 Task: Look for products in the category "Rice" from Tinkyada only.
Action: Mouse moved to (802, 304)
Screenshot: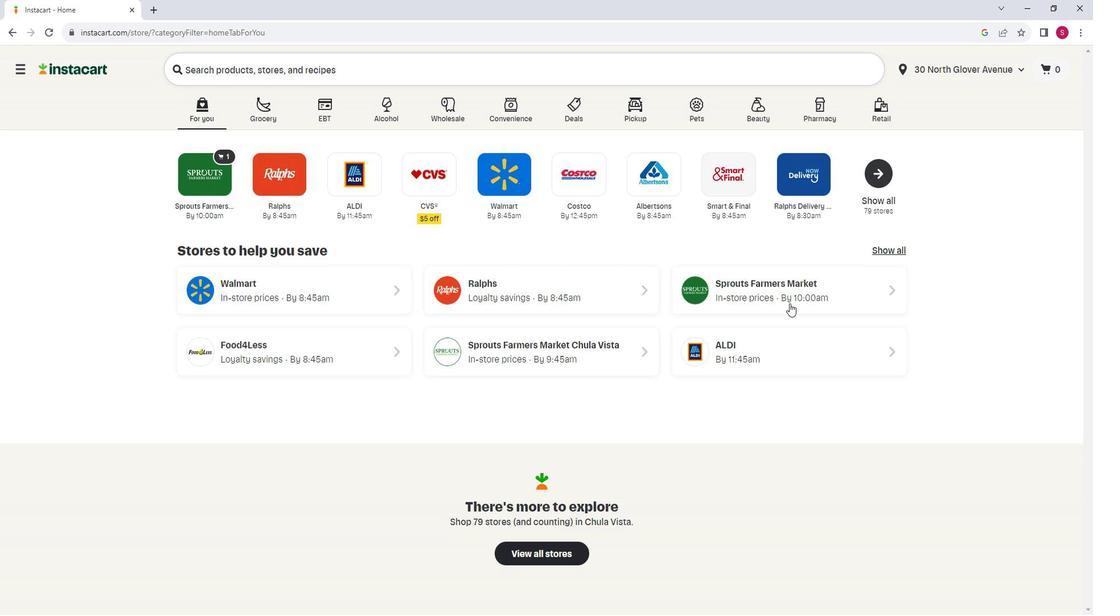 
Action: Mouse pressed left at (802, 304)
Screenshot: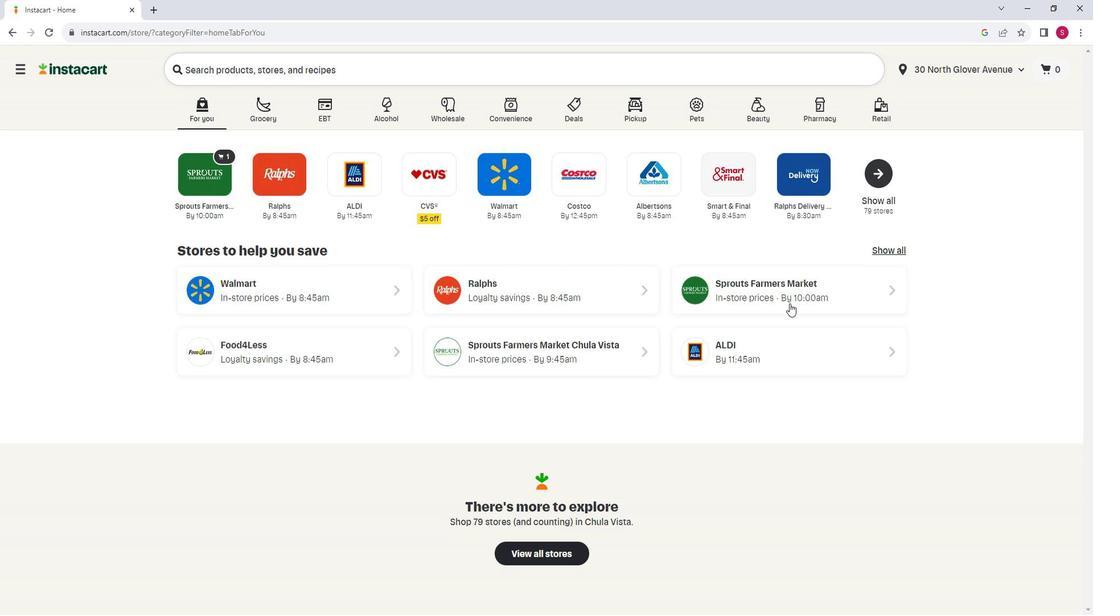 
Action: Mouse moved to (121, 350)
Screenshot: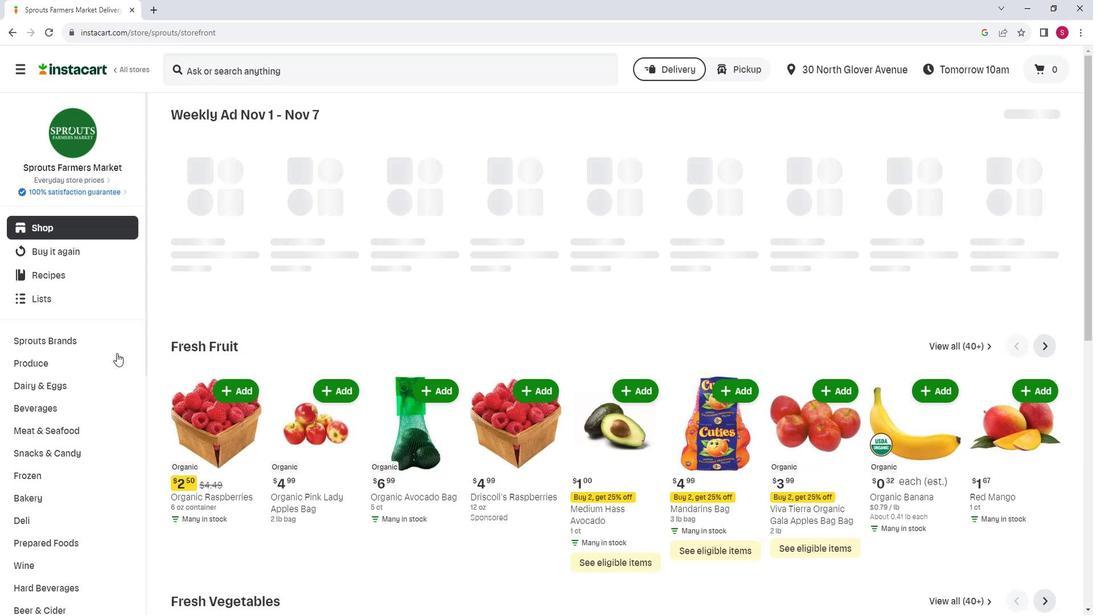 
Action: Mouse scrolled (121, 350) with delta (0, 0)
Screenshot: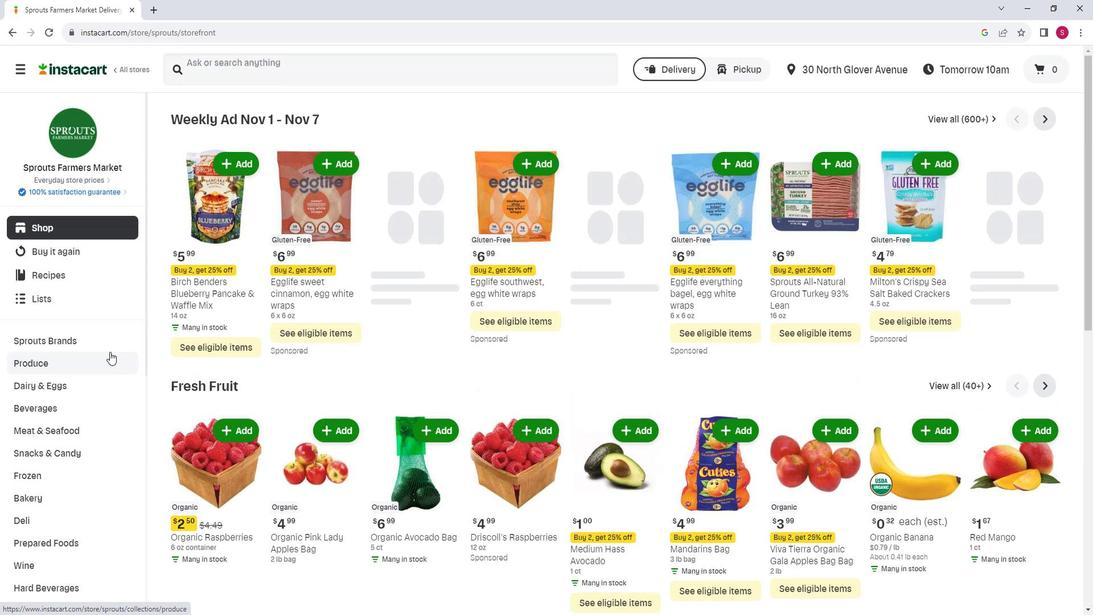 
Action: Mouse moved to (121, 350)
Screenshot: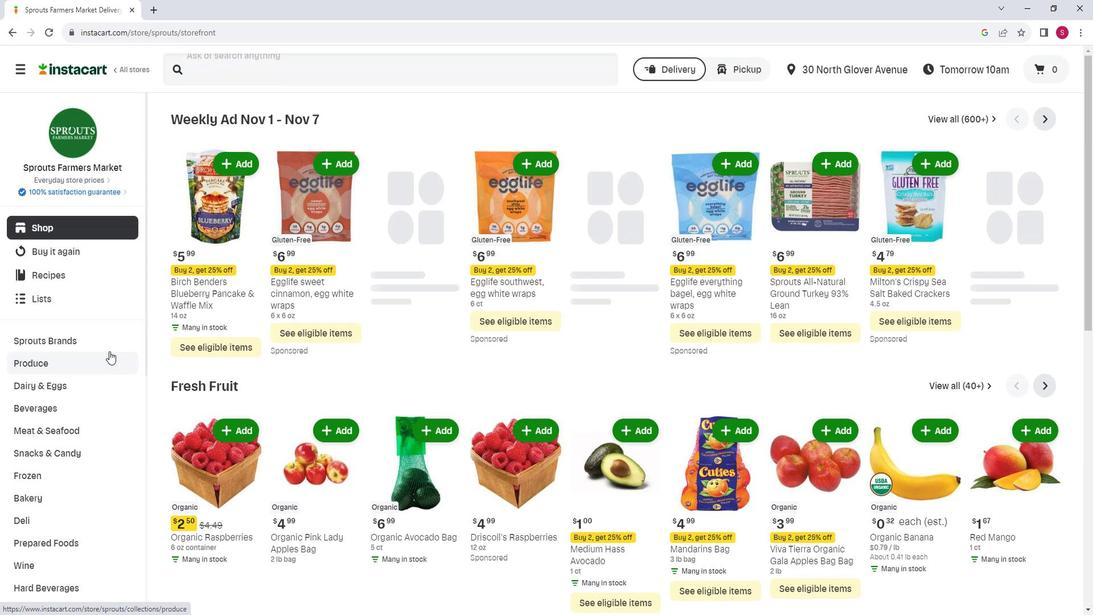 
Action: Mouse scrolled (121, 349) with delta (0, 0)
Screenshot: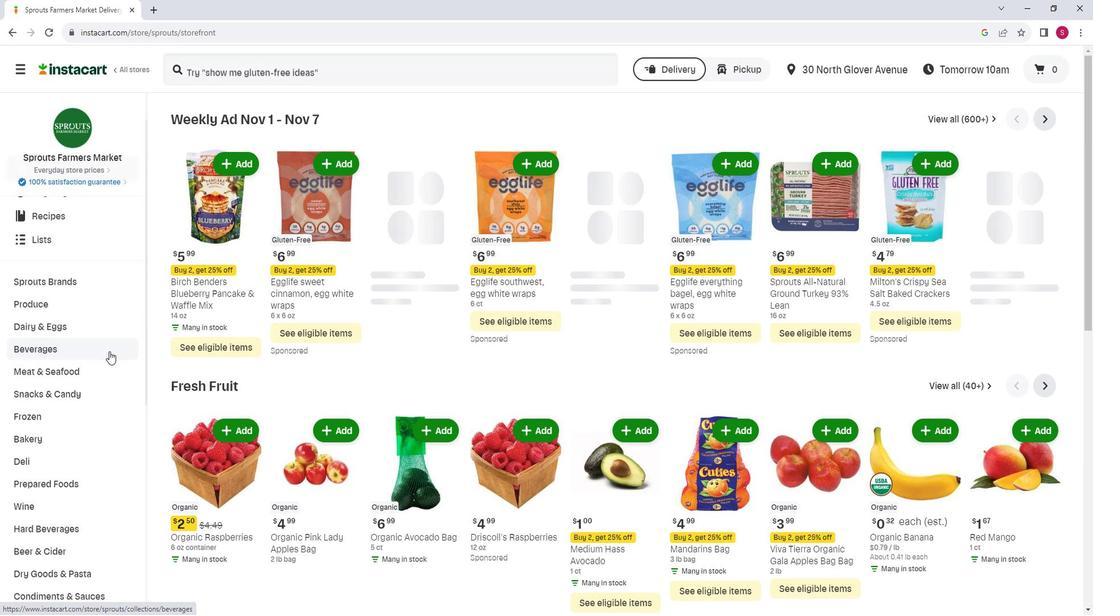 
Action: Mouse moved to (84, 507)
Screenshot: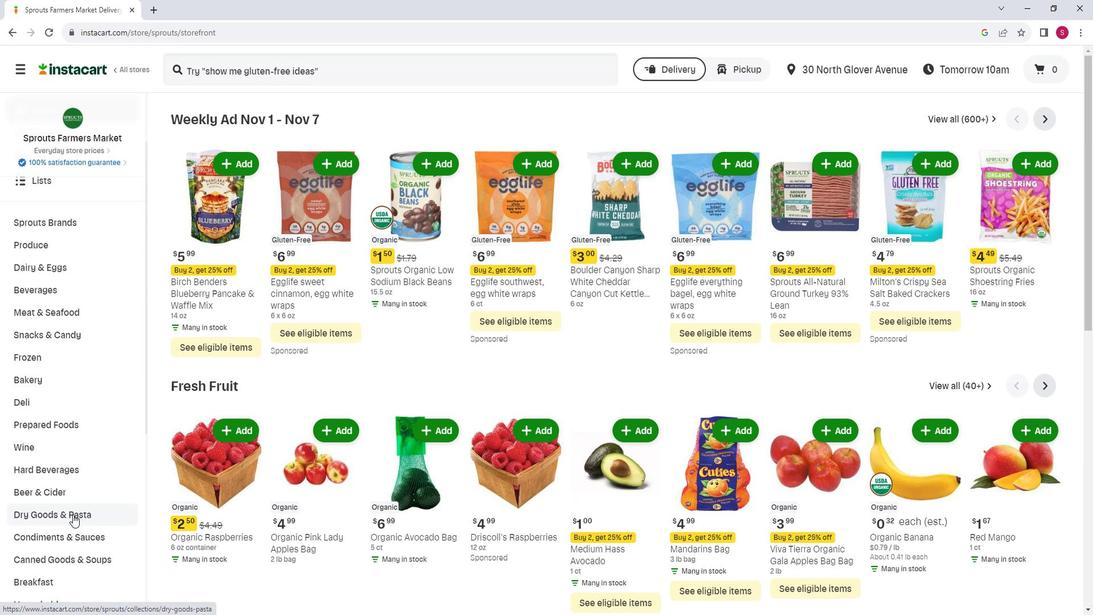 
Action: Mouse pressed left at (84, 507)
Screenshot: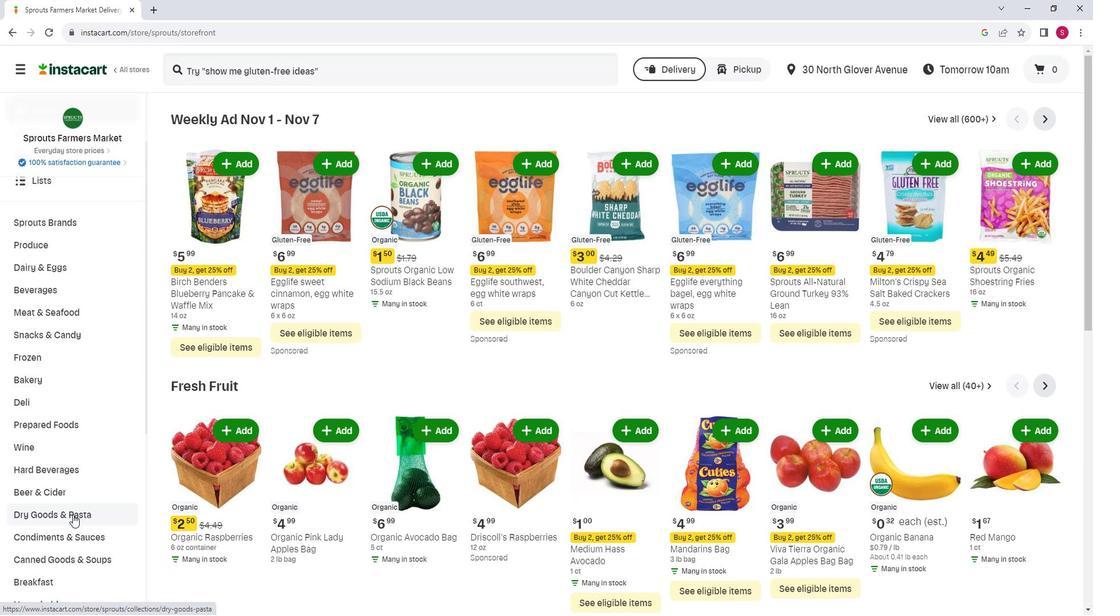 
Action: Mouse moved to (325, 155)
Screenshot: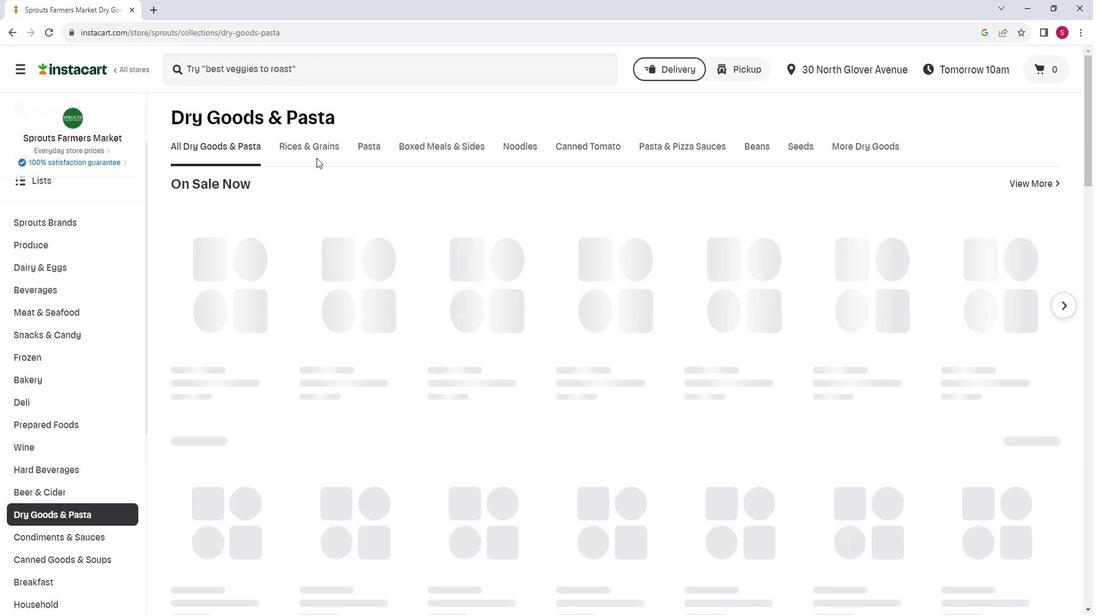 
Action: Mouse pressed left at (325, 155)
Screenshot: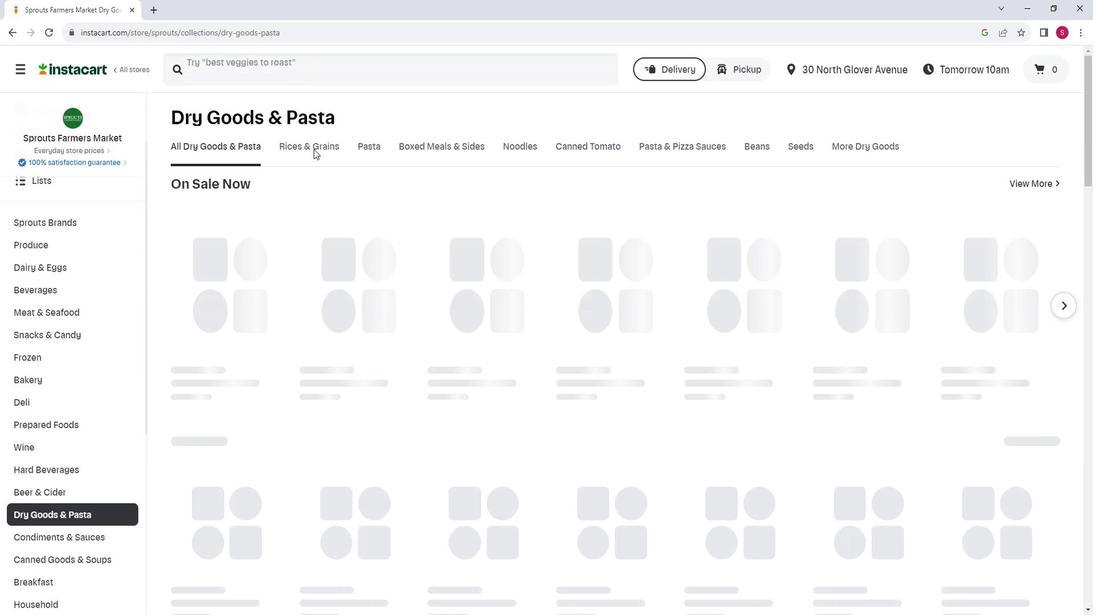 
Action: Mouse moved to (331, 151)
Screenshot: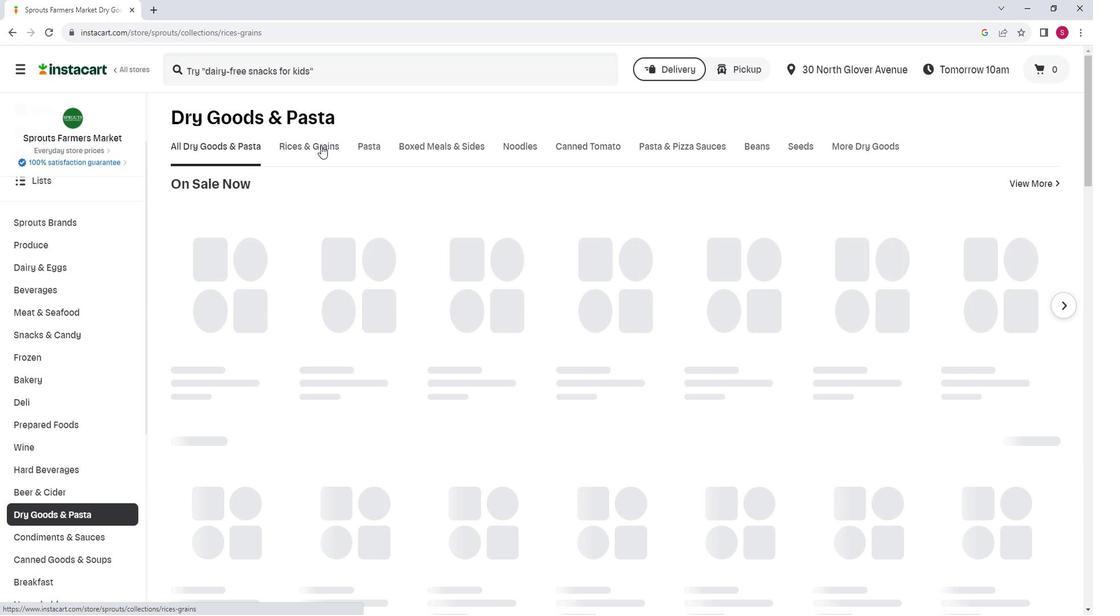 
Action: Mouse pressed left at (331, 151)
Screenshot: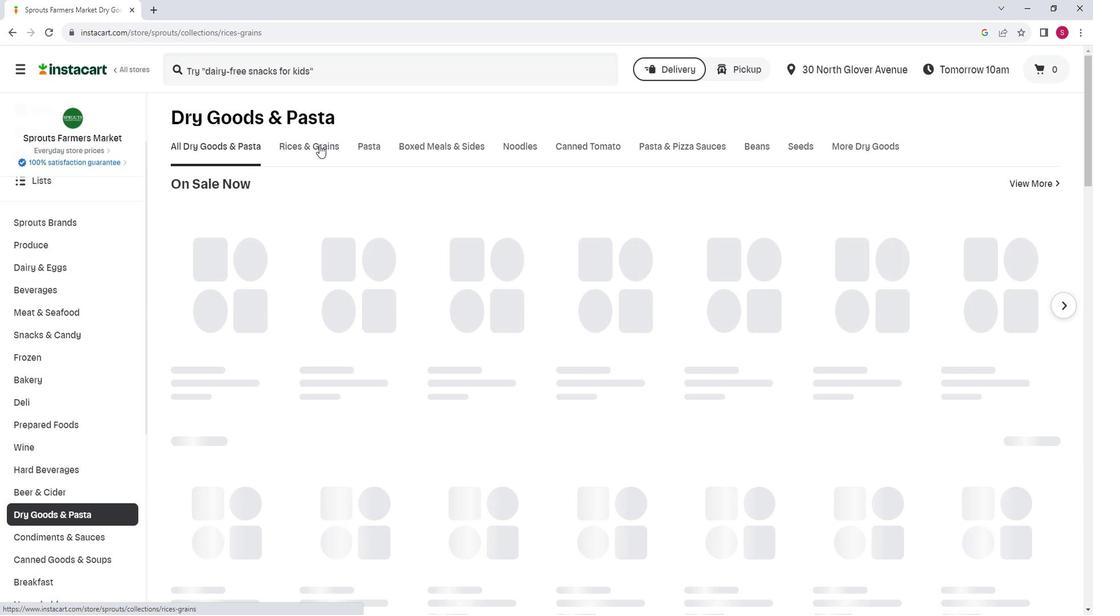 
Action: Mouse moved to (271, 190)
Screenshot: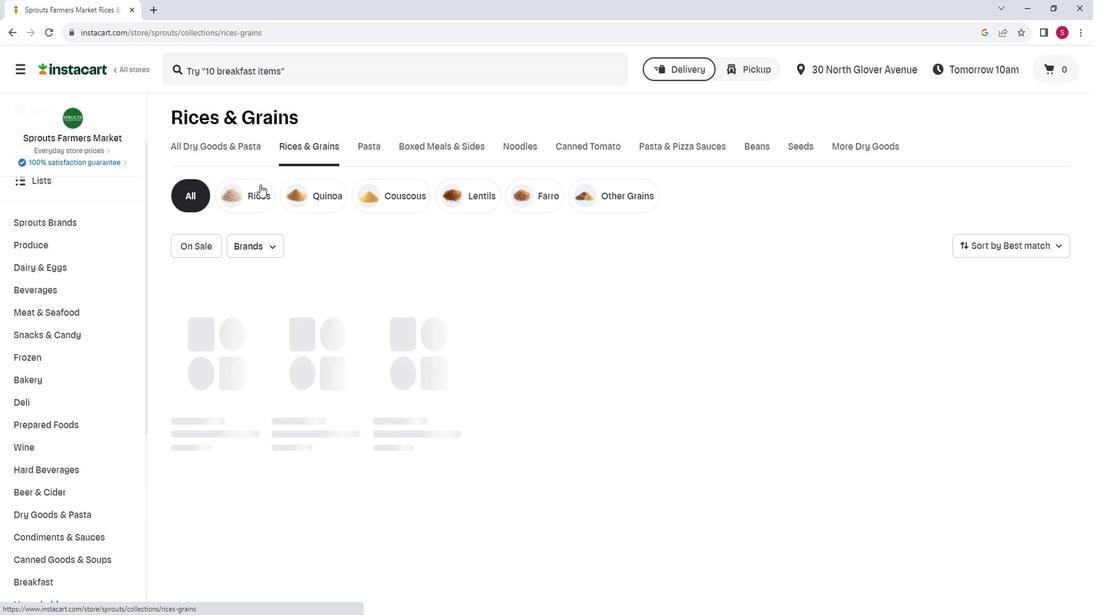 
Action: Mouse pressed left at (271, 190)
Screenshot: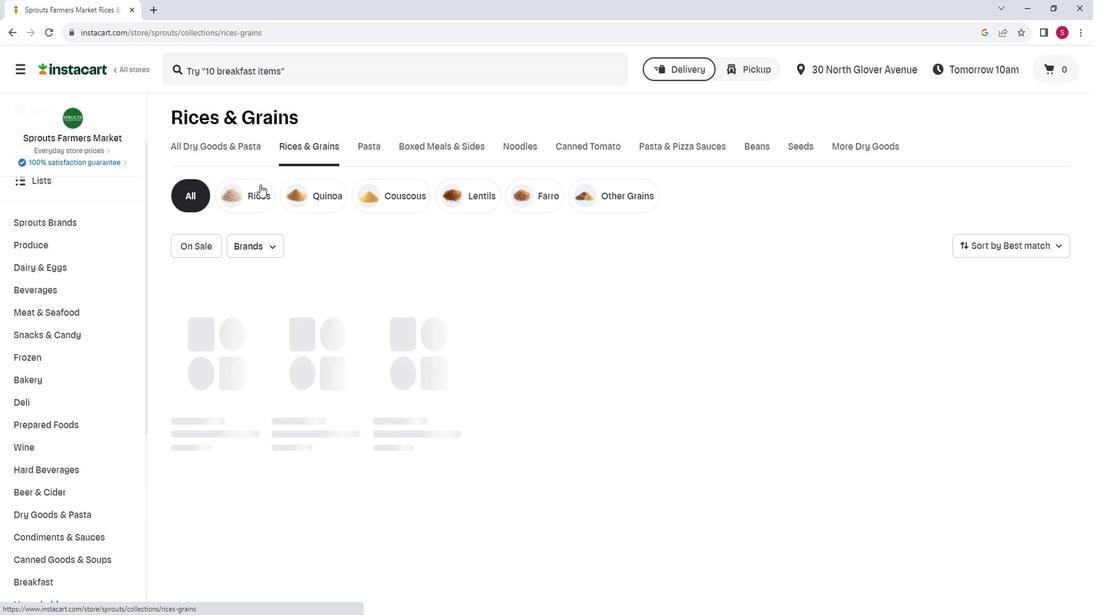 
Action: Mouse moved to (279, 250)
Screenshot: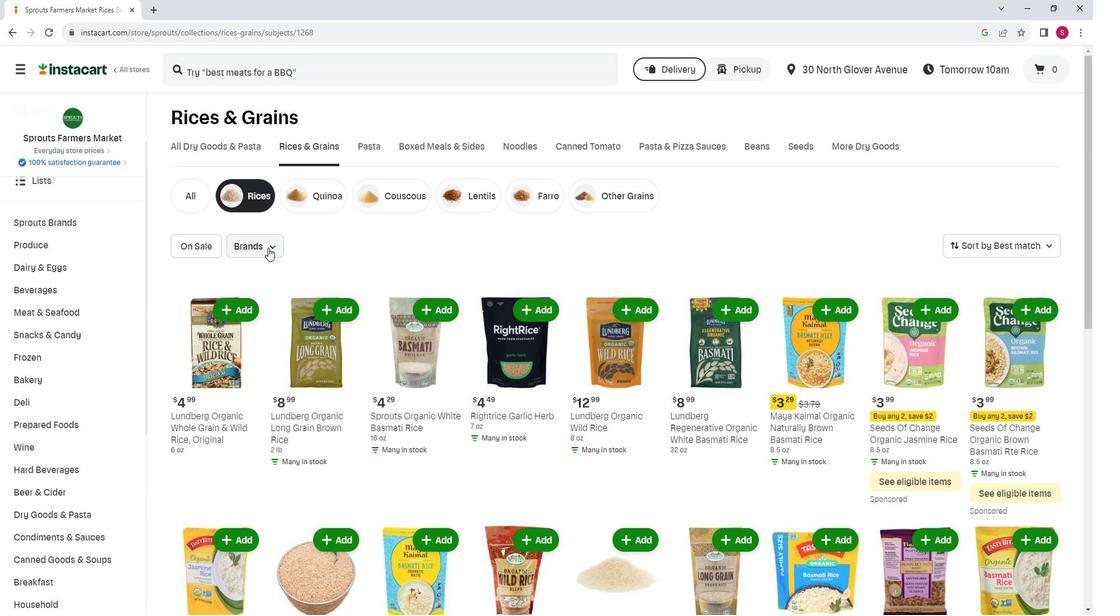
Action: Mouse pressed left at (279, 250)
Screenshot: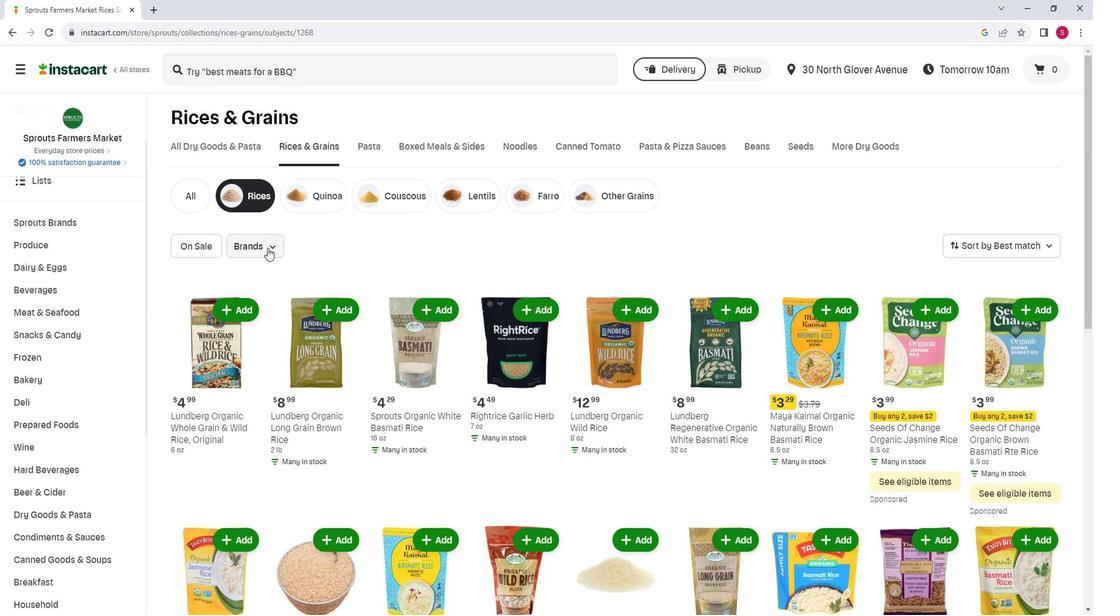 
Action: Mouse moved to (310, 329)
Screenshot: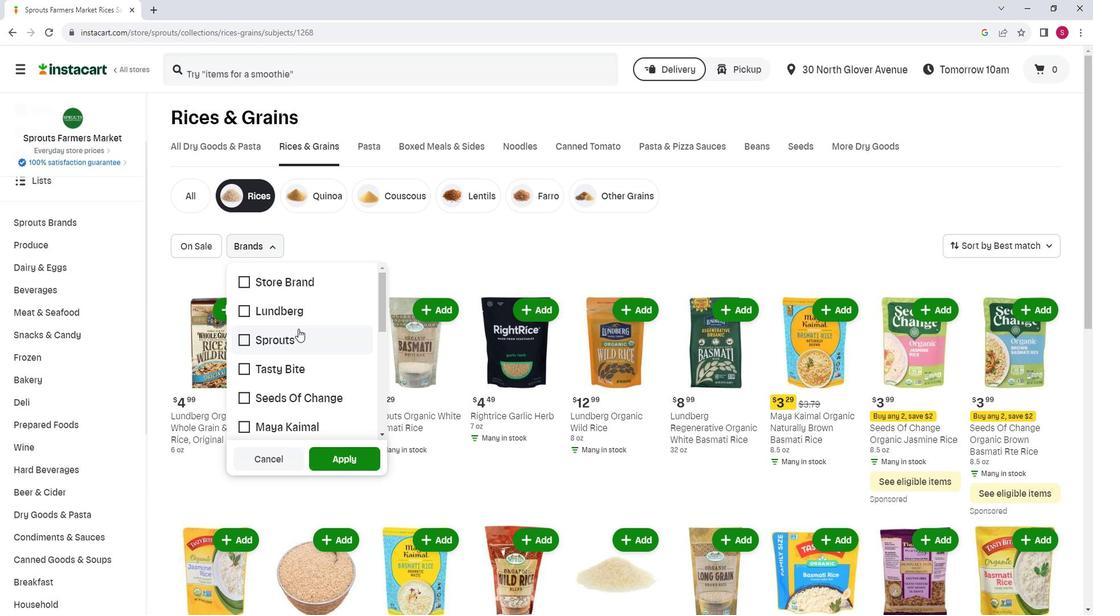 
Action: Mouse scrolled (310, 328) with delta (0, 0)
Screenshot: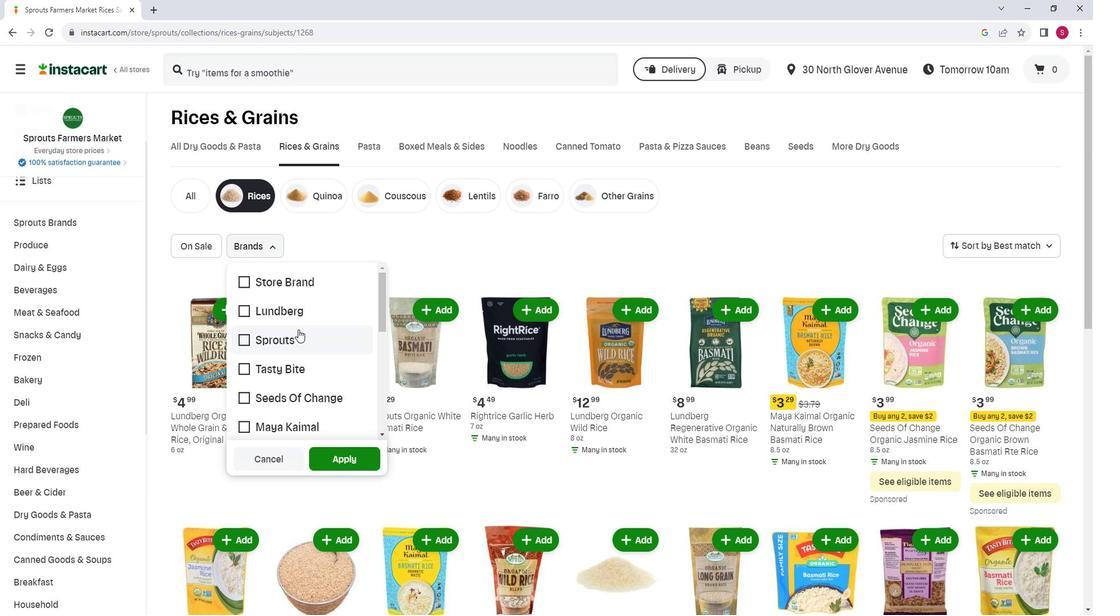 
Action: Mouse moved to (311, 329)
Screenshot: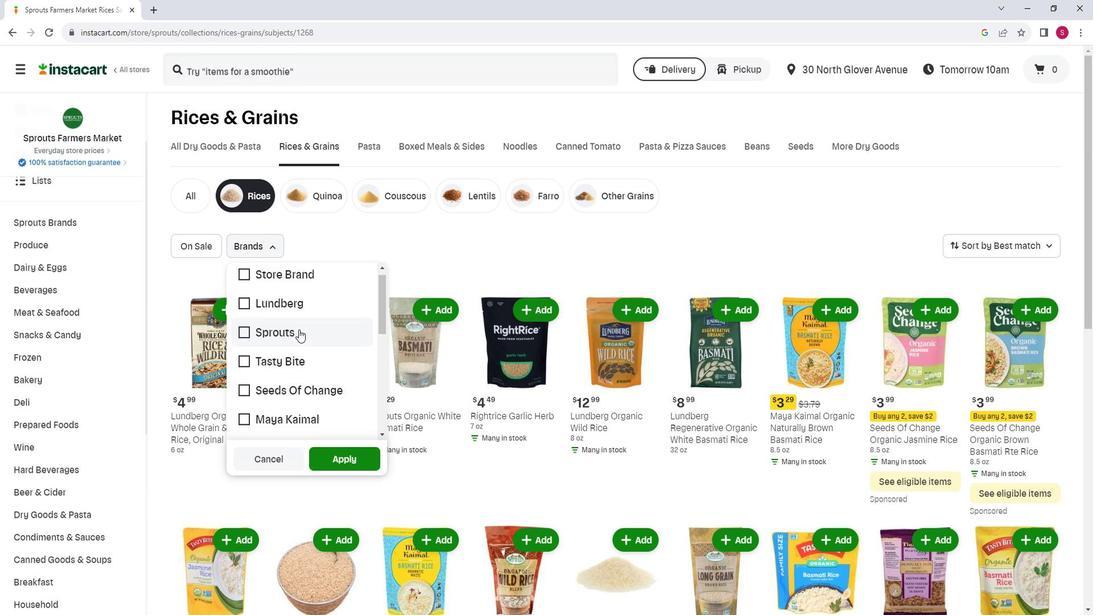 
Action: Mouse scrolled (311, 328) with delta (0, 0)
Screenshot: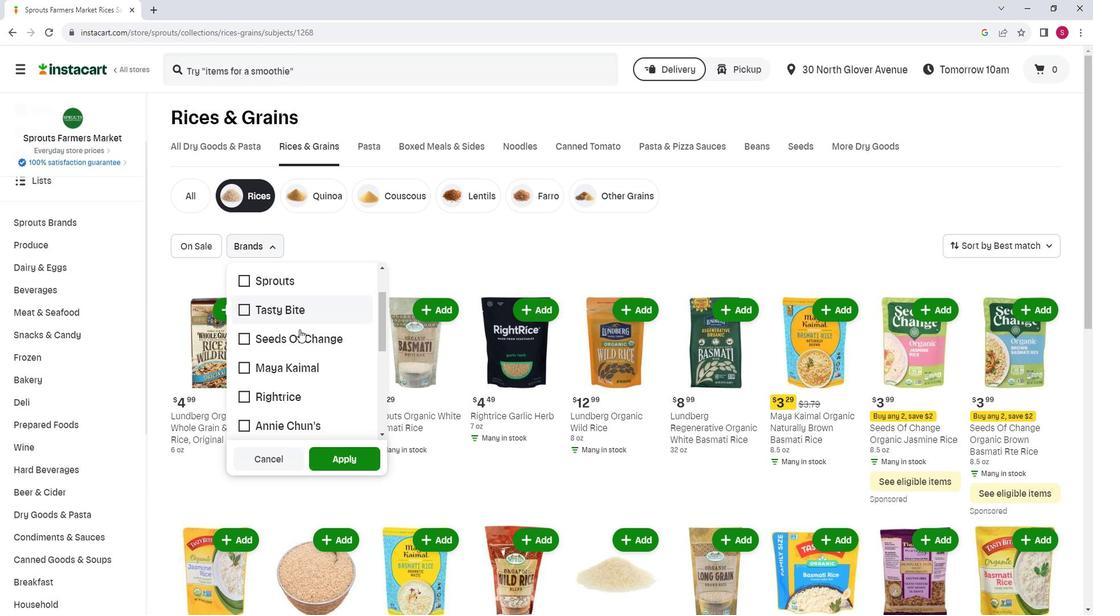 
Action: Mouse moved to (312, 329)
Screenshot: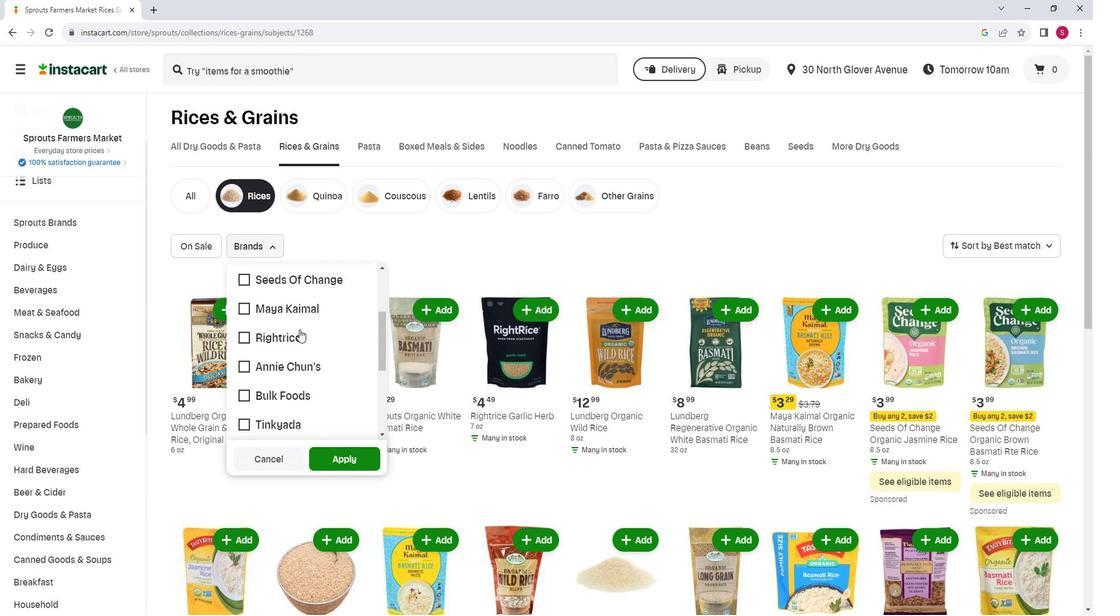 
Action: Mouse scrolled (312, 329) with delta (0, 0)
Screenshot: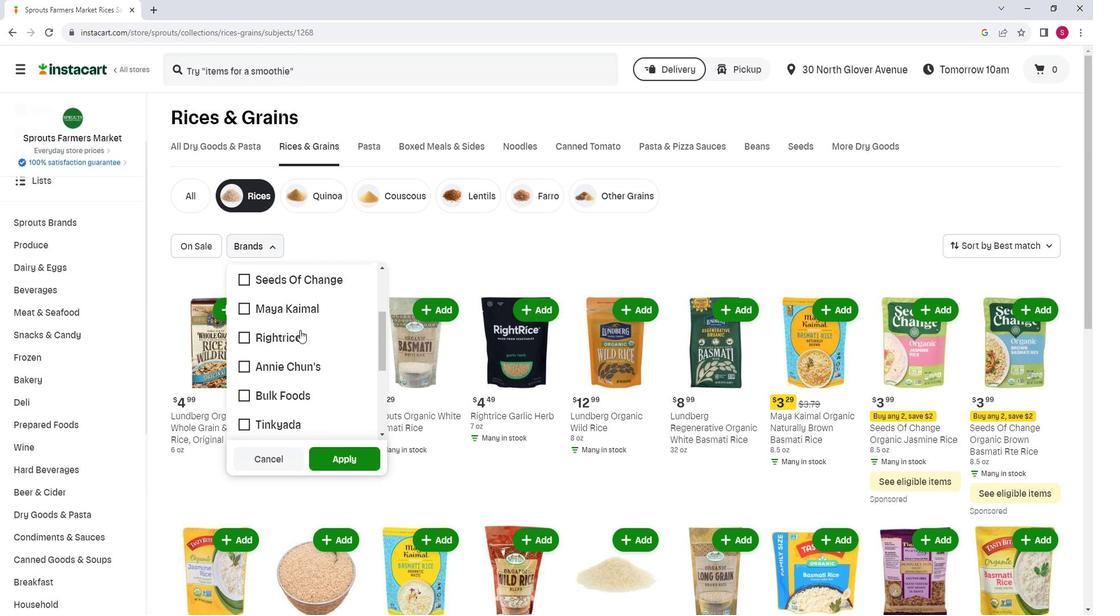 
Action: Mouse moved to (313, 357)
Screenshot: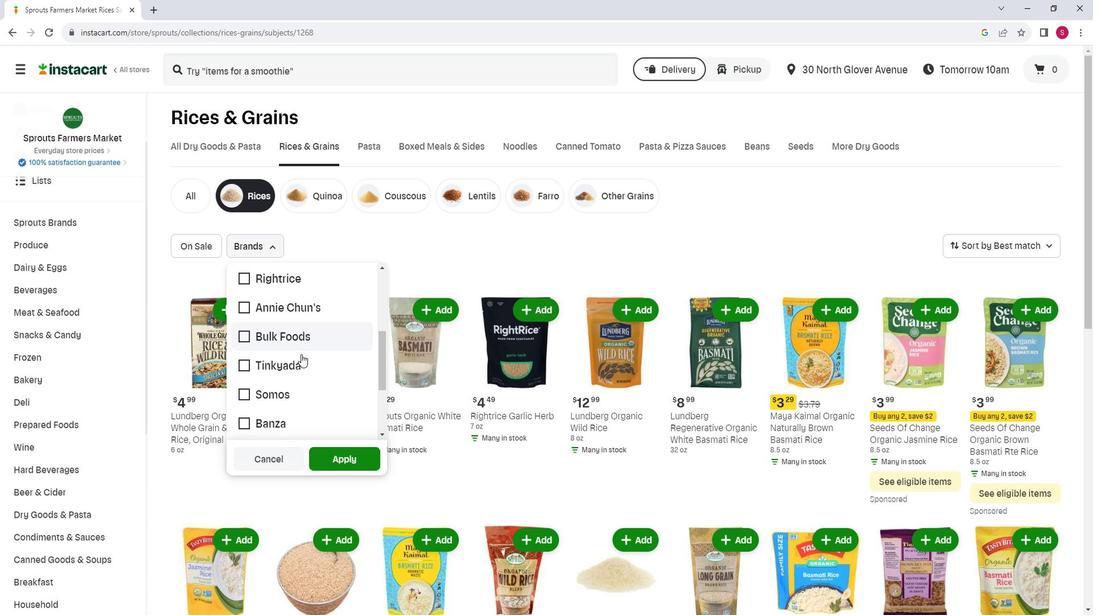 
Action: Mouse pressed left at (313, 357)
Screenshot: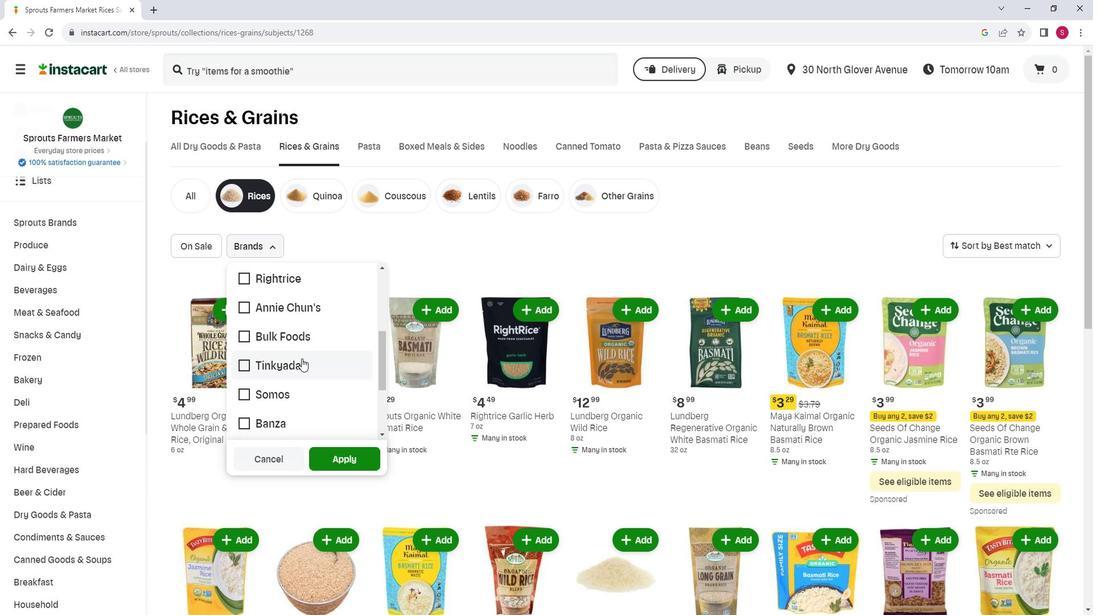 
Action: Mouse moved to (337, 454)
Screenshot: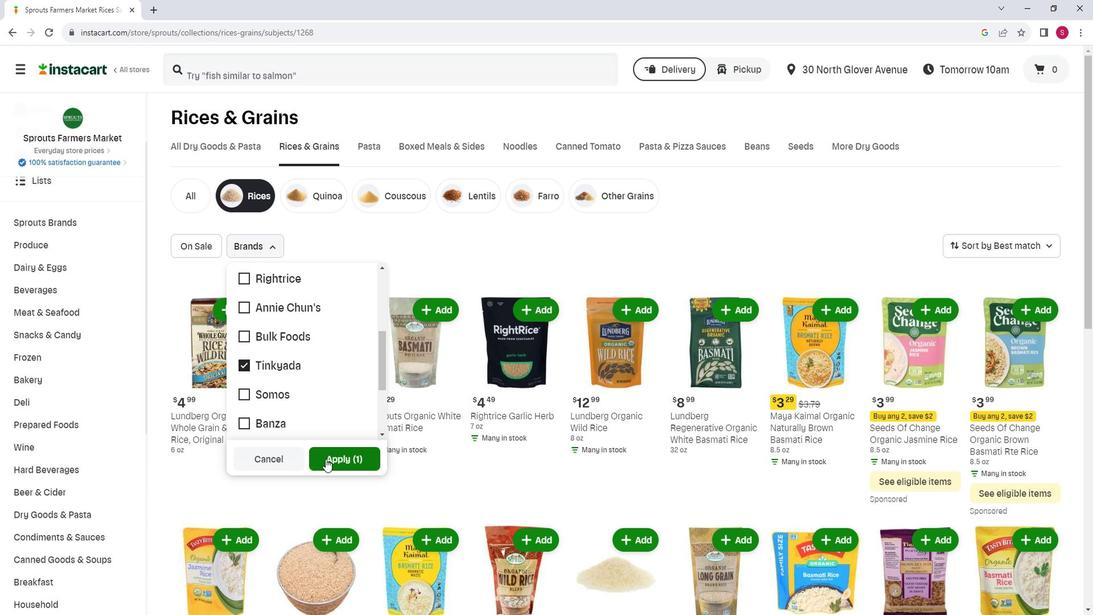 
Action: Mouse pressed left at (337, 454)
Screenshot: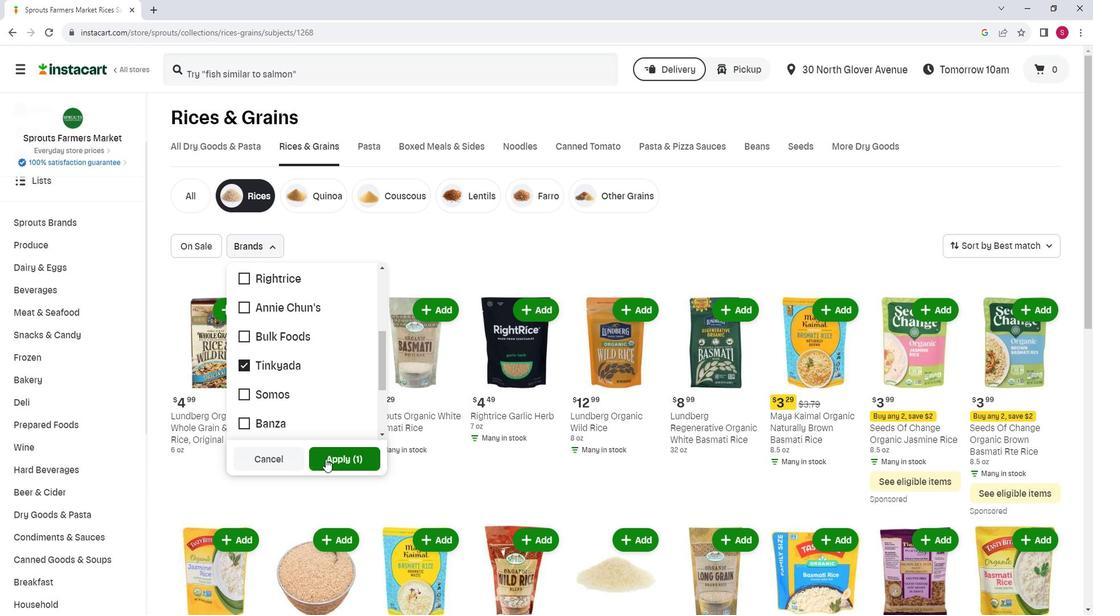 
Action: Mouse moved to (501, 324)
Screenshot: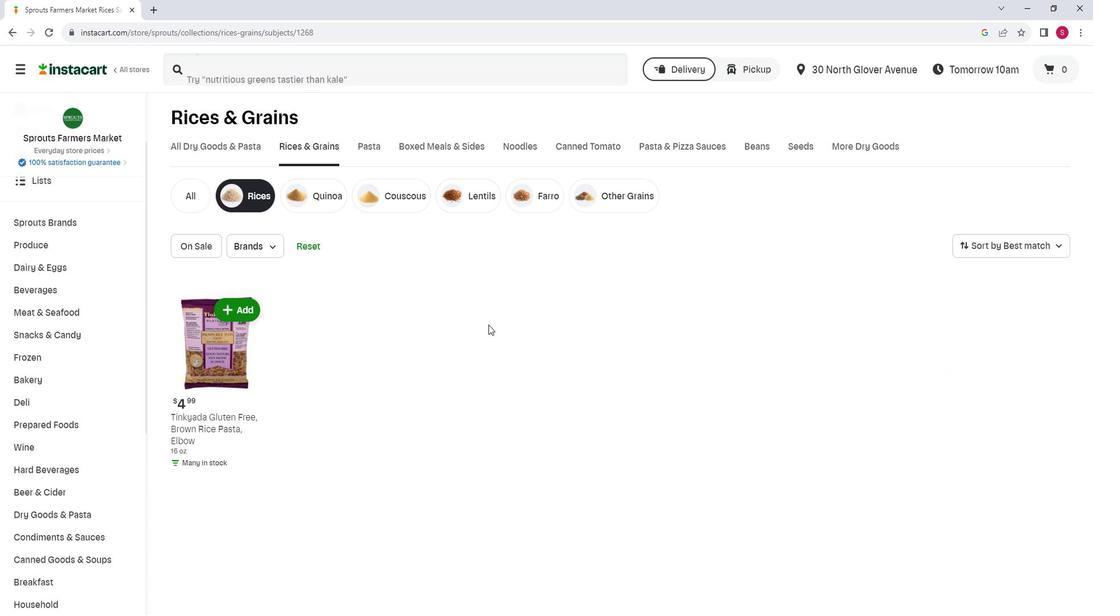 
